 Task: Show errors in the console.
Action: Mouse moved to (1058, 28)
Screenshot: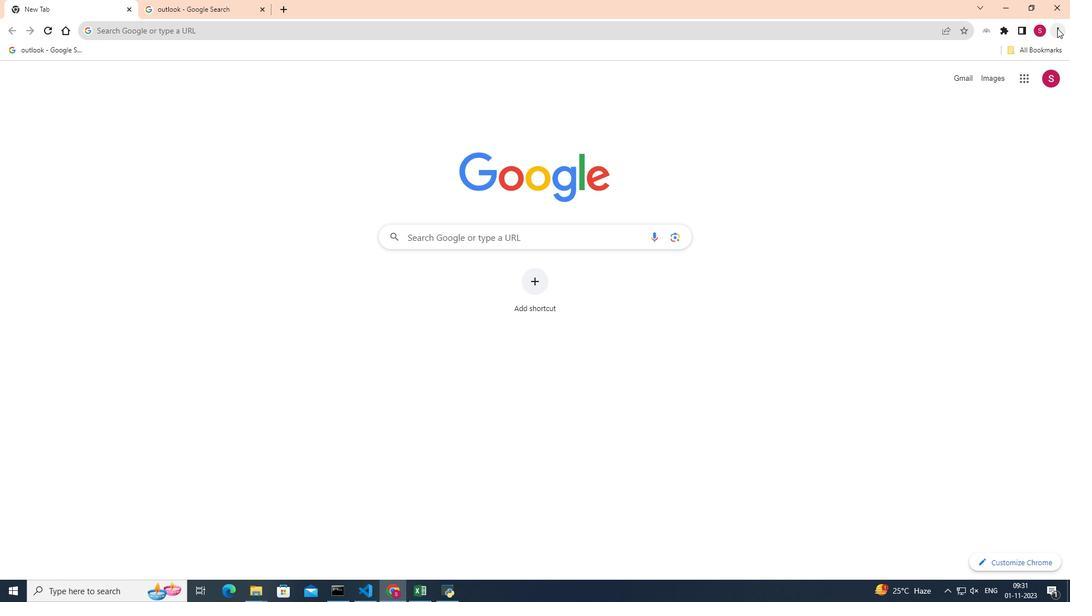 
Action: Mouse pressed left at (1058, 28)
Screenshot: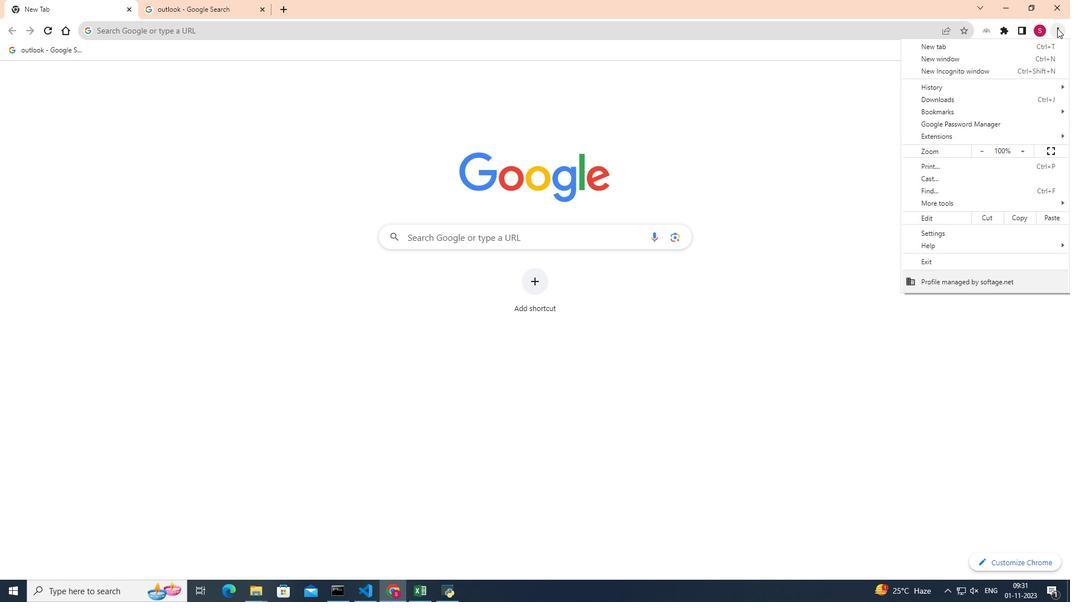 
Action: Mouse moved to (938, 200)
Screenshot: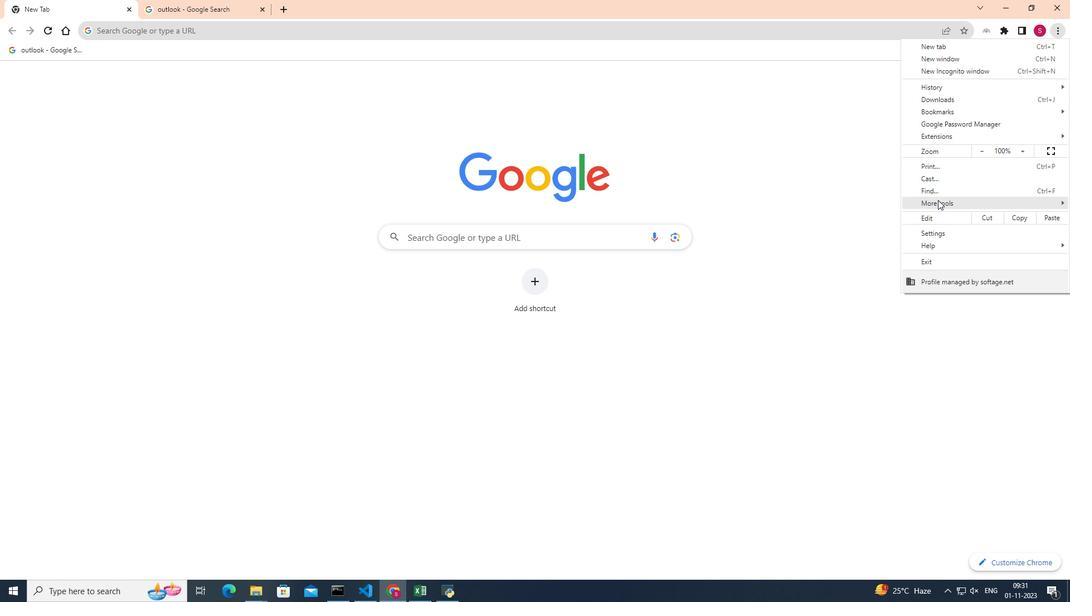 
Action: Mouse pressed left at (938, 200)
Screenshot: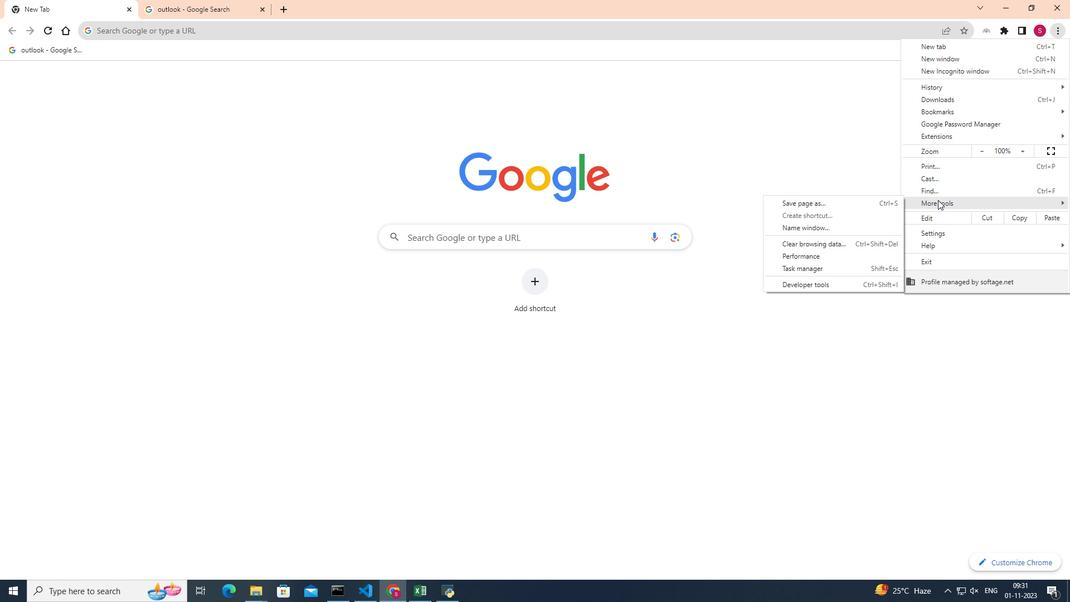 
Action: Mouse moved to (829, 281)
Screenshot: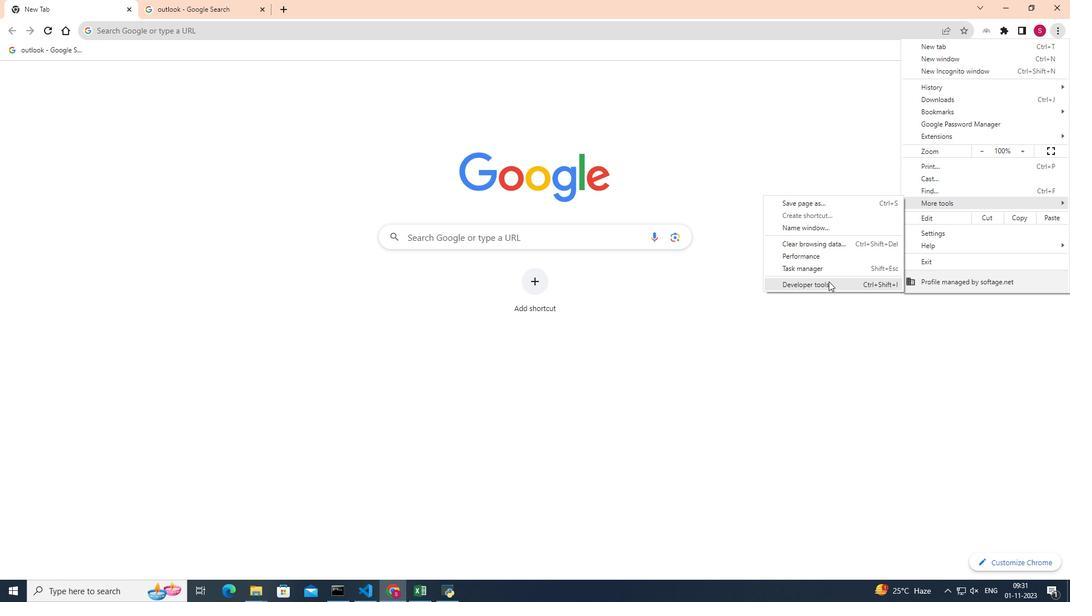 
Action: Mouse pressed left at (829, 281)
Screenshot: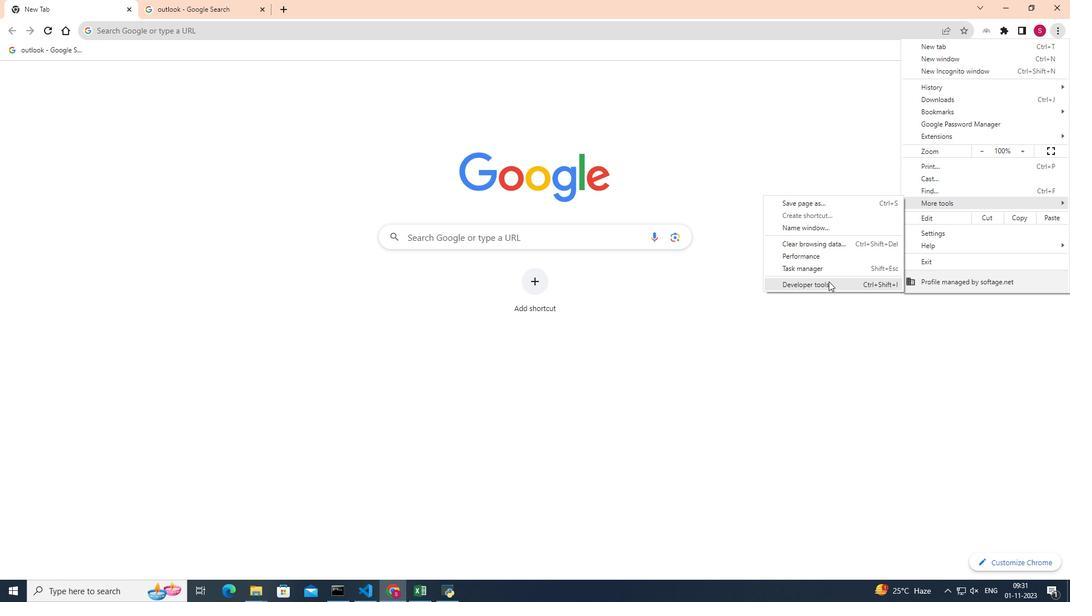 
Action: Mouse moved to (862, 70)
Screenshot: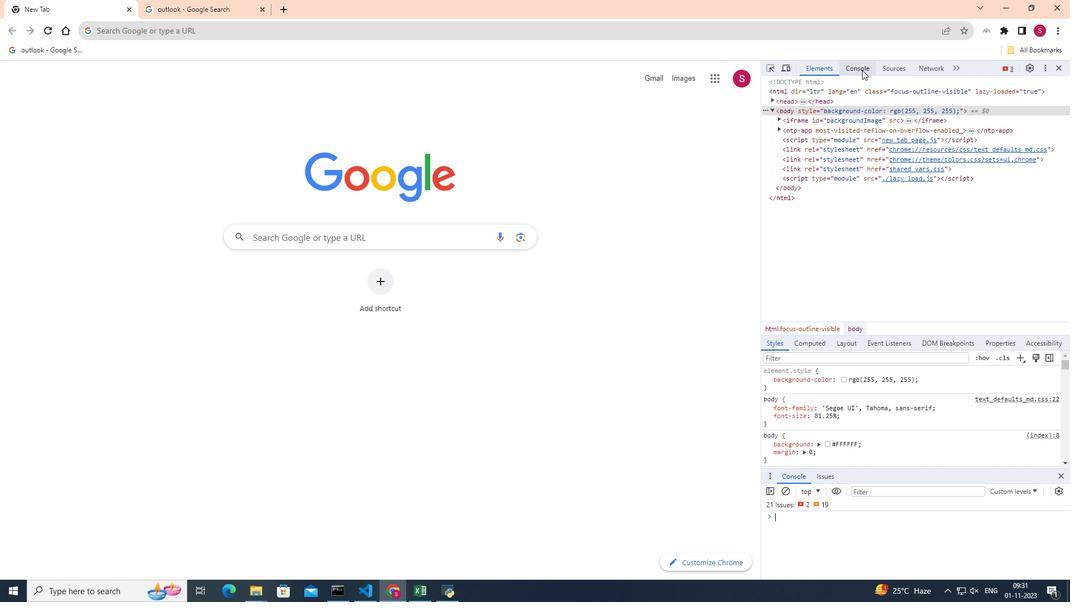 
Action: Mouse pressed left at (862, 70)
Screenshot: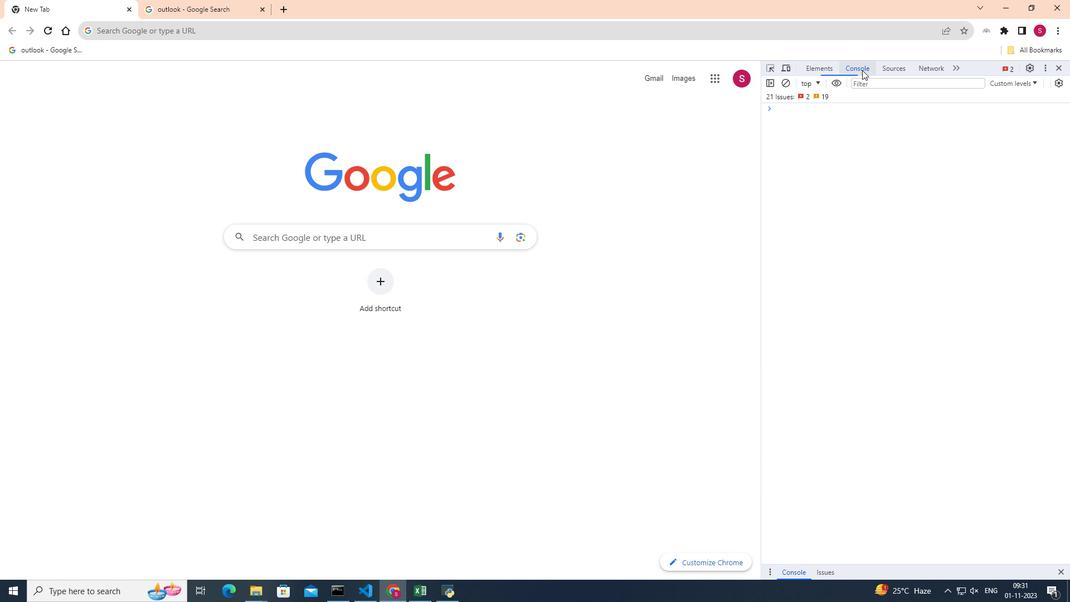 
Action: Mouse moved to (1034, 81)
Screenshot: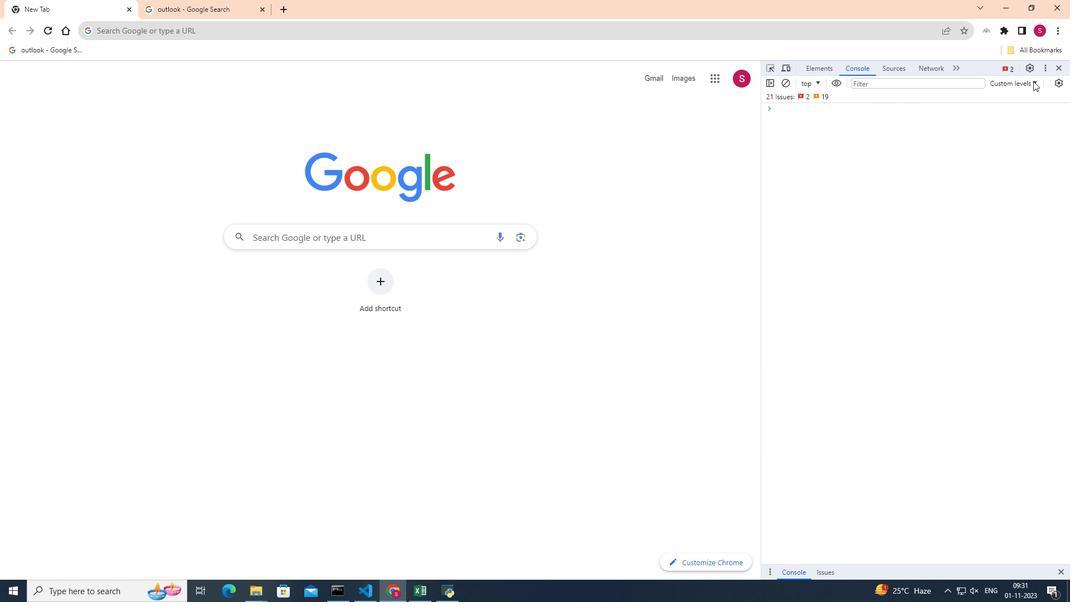 
Action: Mouse pressed left at (1034, 81)
Screenshot: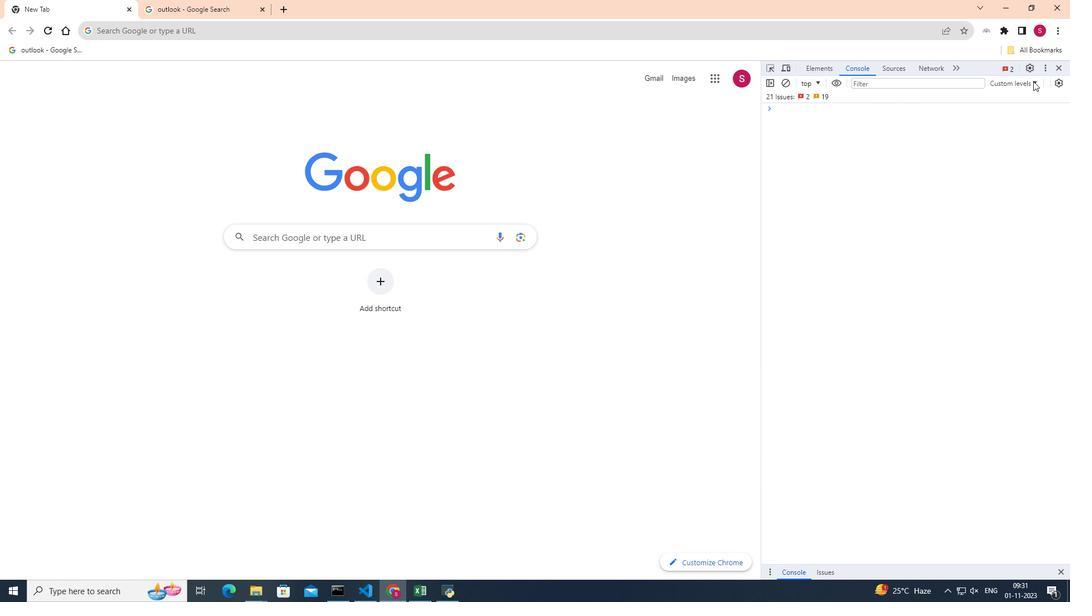 
Action: Mouse moved to (1012, 154)
Screenshot: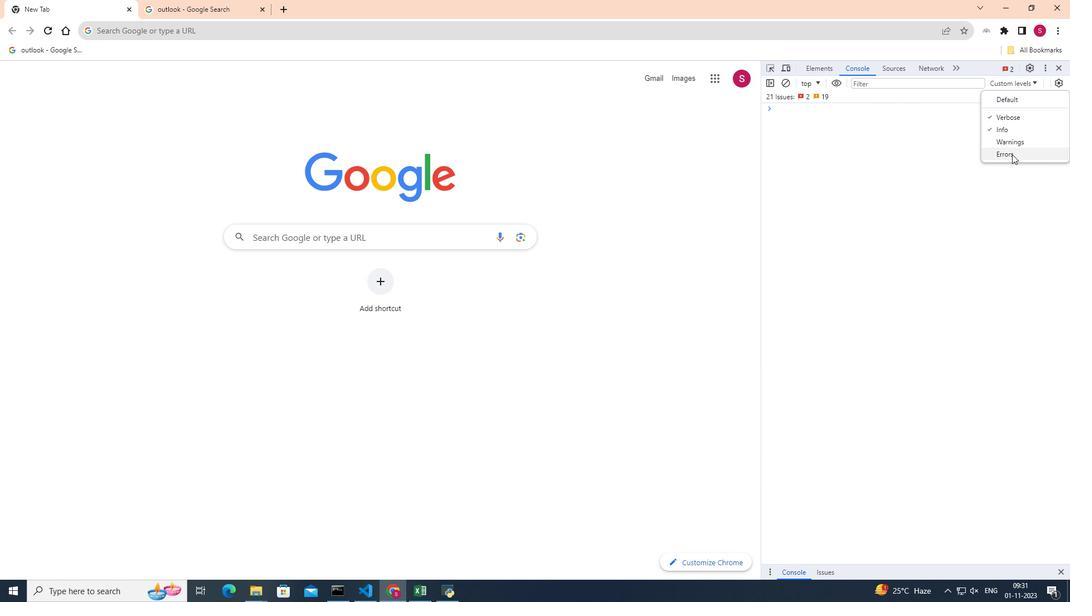 
Action: Mouse pressed left at (1012, 154)
Screenshot: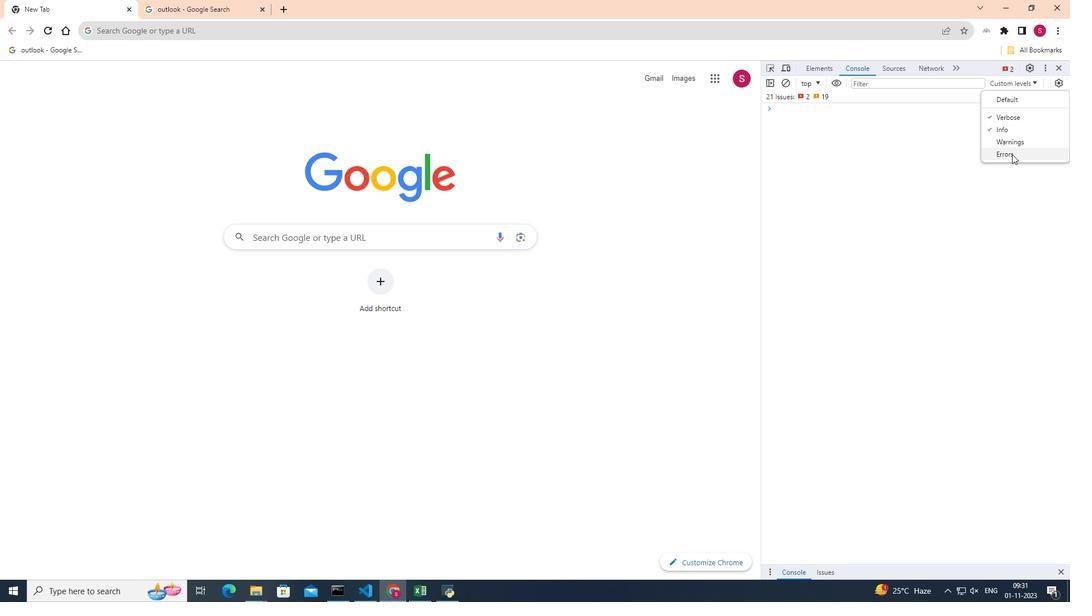 
